 Task: Create List Payments in Board Newsletter Strategy to Workspace Information Security. Create List Refunds in Board Product Prototyping to Workspace Information Security. Create List Disputes in Board Product Pricing and Packaging Strategy to Workspace Information Security
Action: Mouse moved to (167, 130)
Screenshot: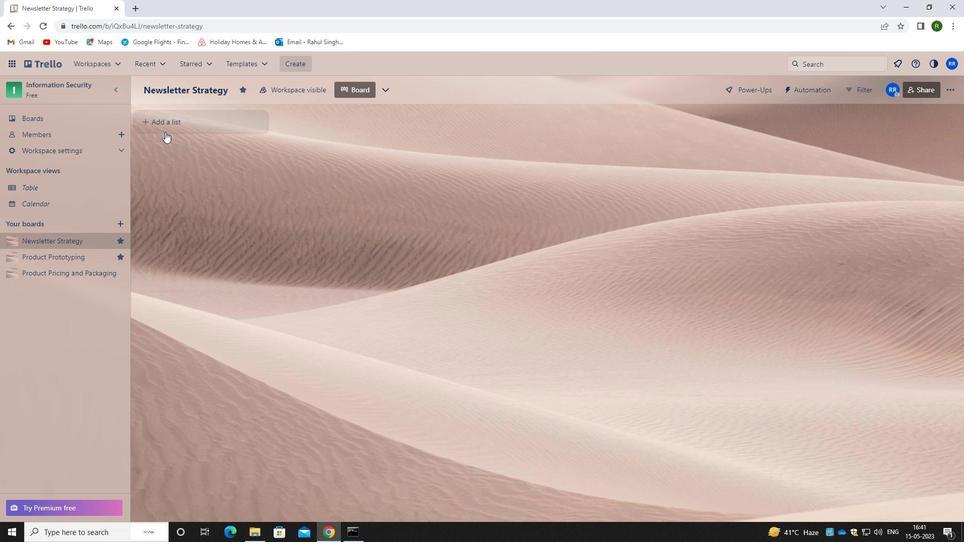 
Action: Mouse pressed left at (167, 130)
Screenshot: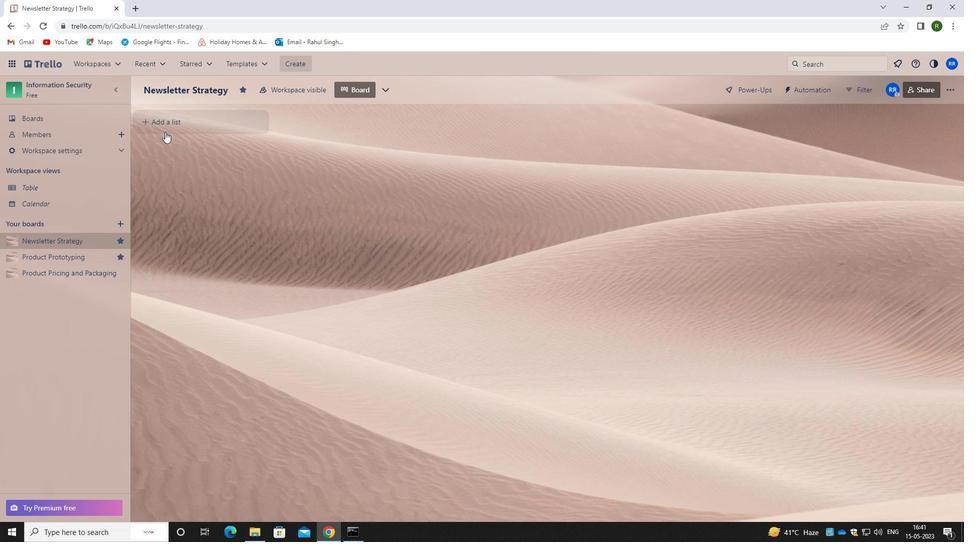 
Action: Mouse moved to (177, 120)
Screenshot: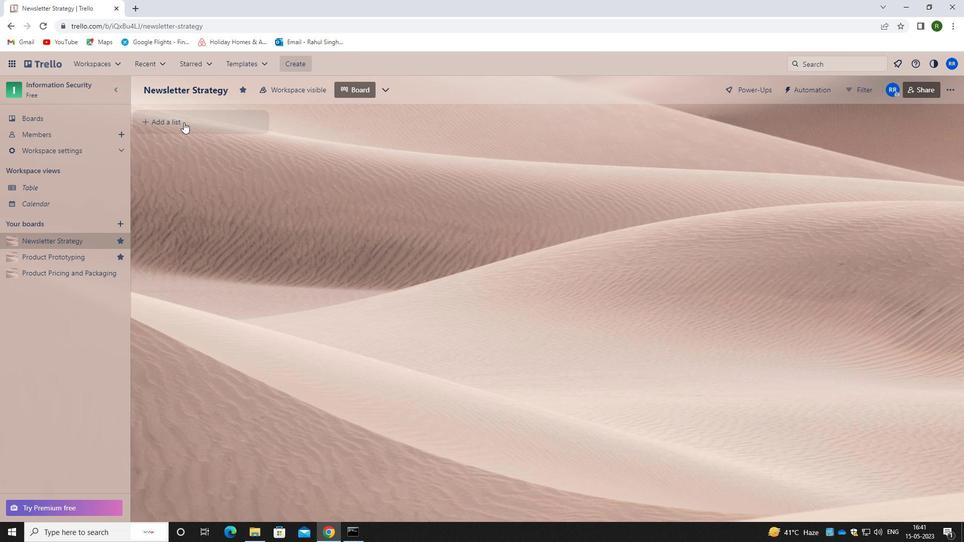 
Action: Mouse pressed left at (177, 120)
Screenshot: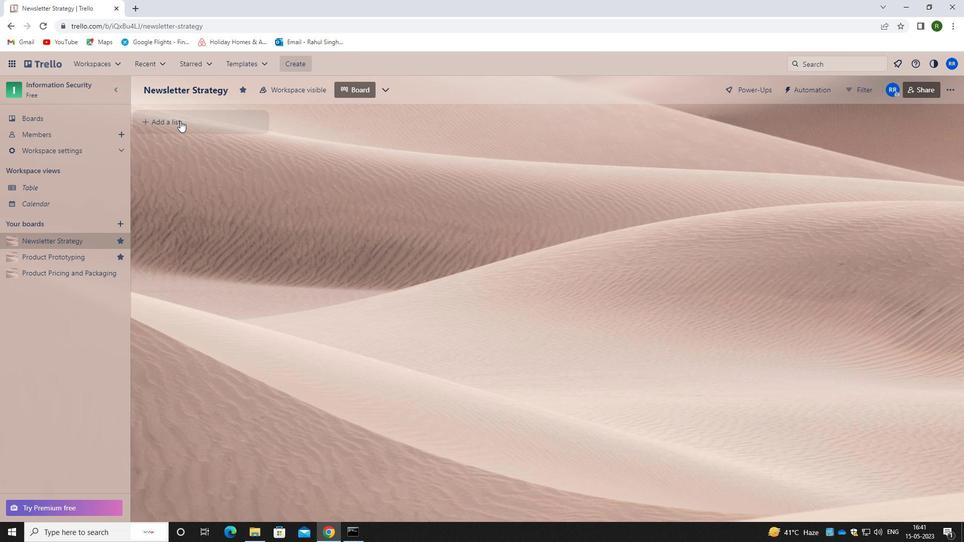 
Action: Mouse moved to (186, 126)
Screenshot: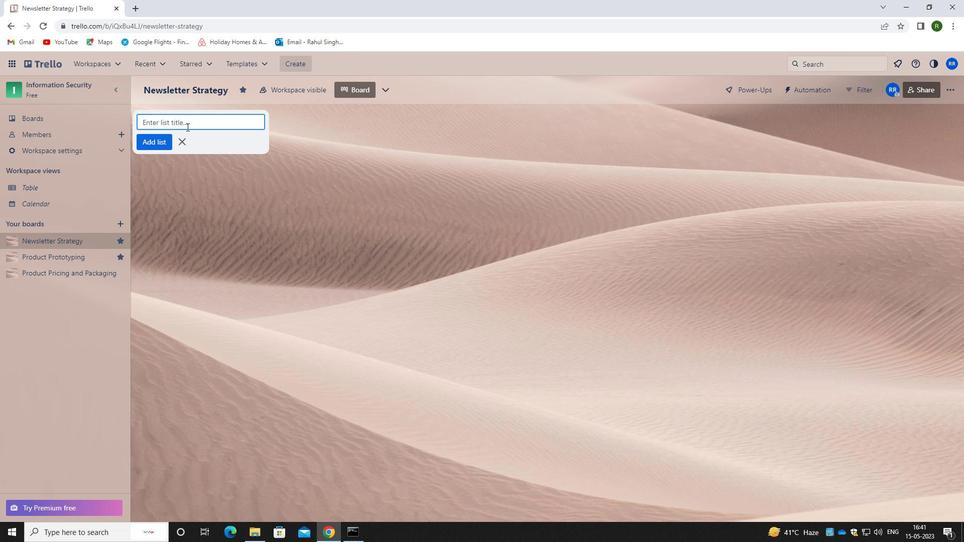 
Action: Key pressed <Key.caps_lock>p<Key.caps_lock>ayments
Screenshot: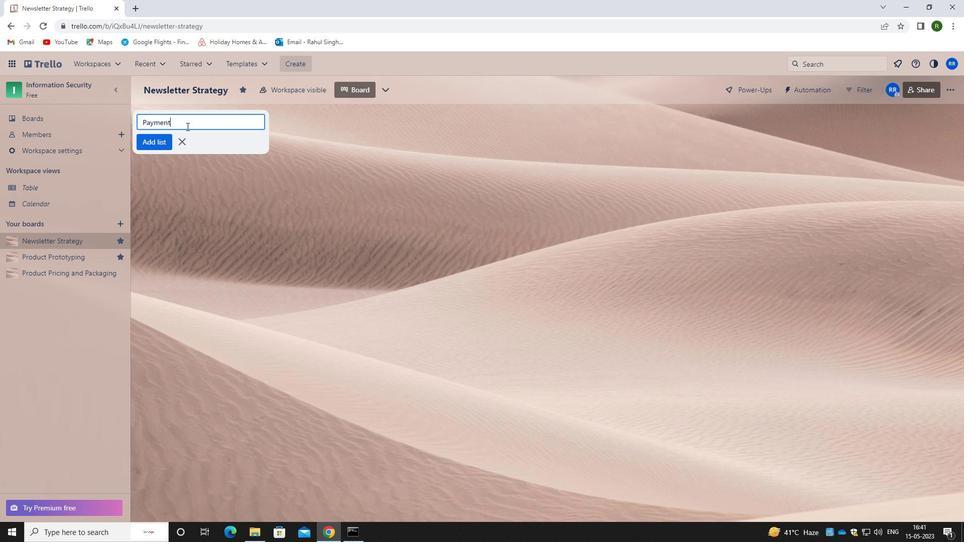 
Action: Mouse moved to (156, 142)
Screenshot: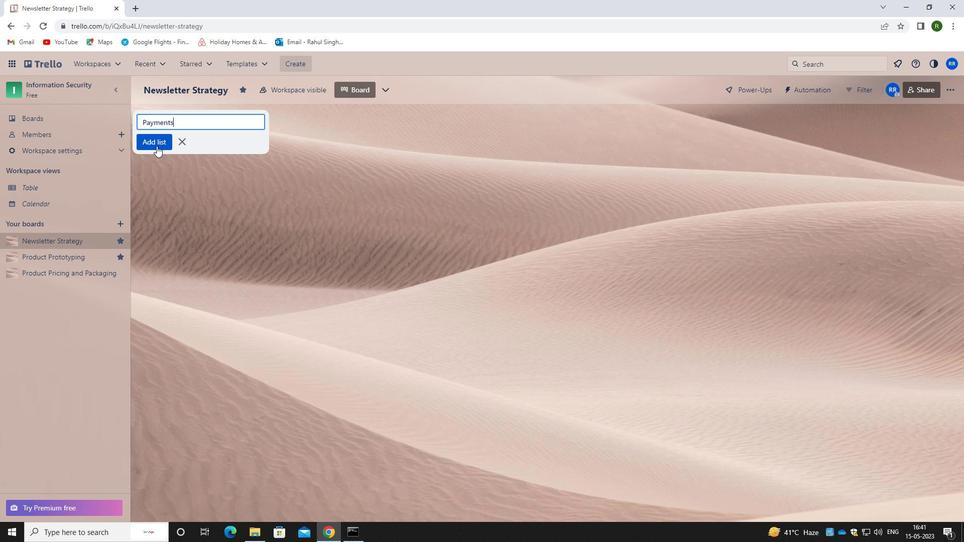 
Action: Mouse pressed left at (156, 142)
Screenshot: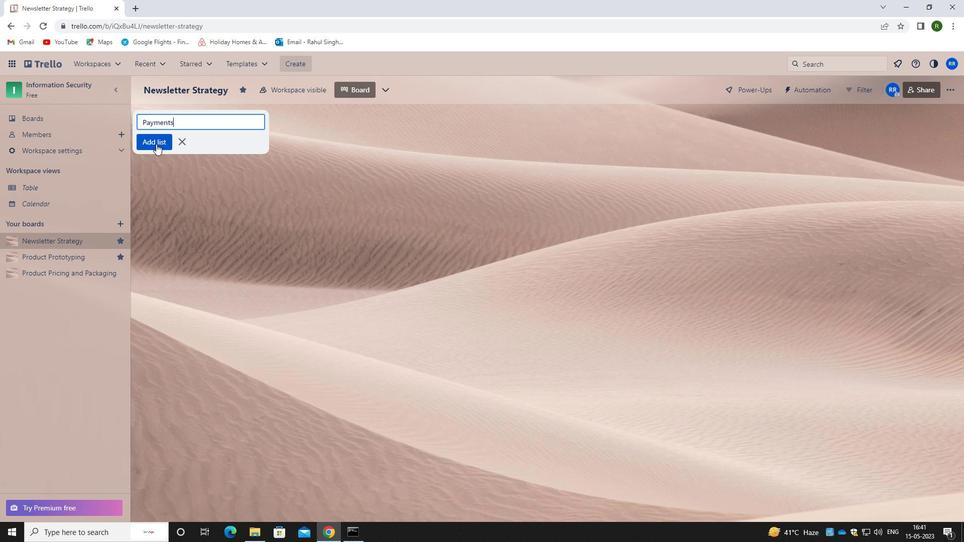 
Action: Mouse moved to (63, 264)
Screenshot: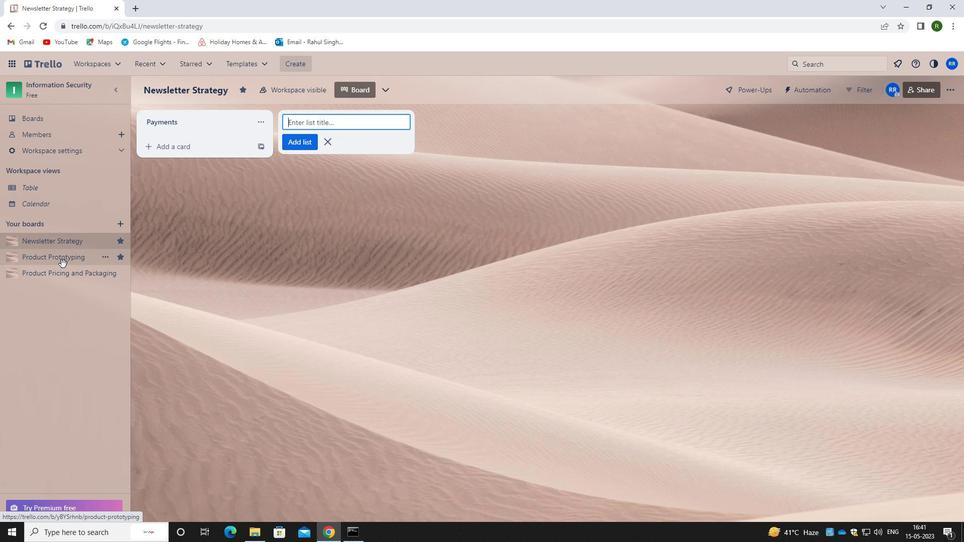 
Action: Mouse pressed left at (63, 264)
Screenshot: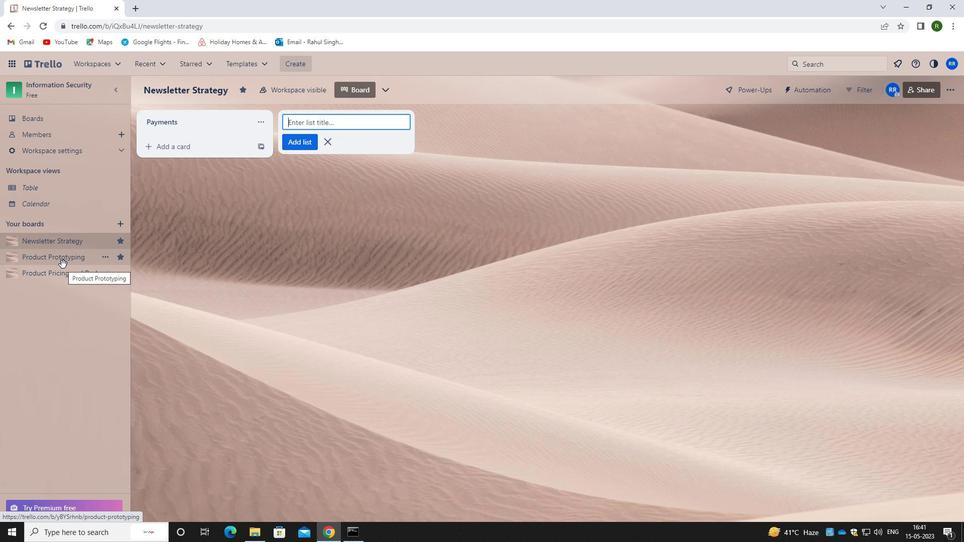 
Action: Mouse moved to (164, 122)
Screenshot: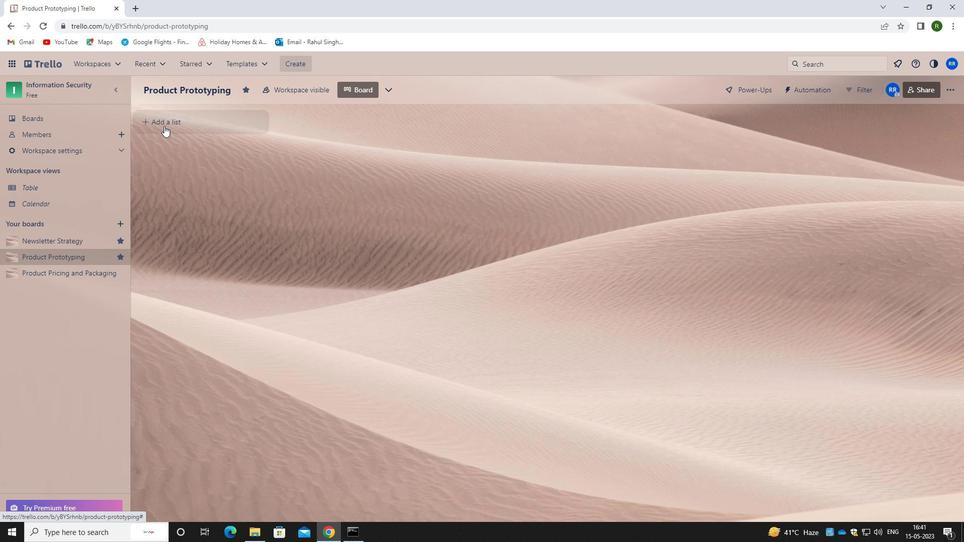 
Action: Mouse pressed left at (164, 122)
Screenshot: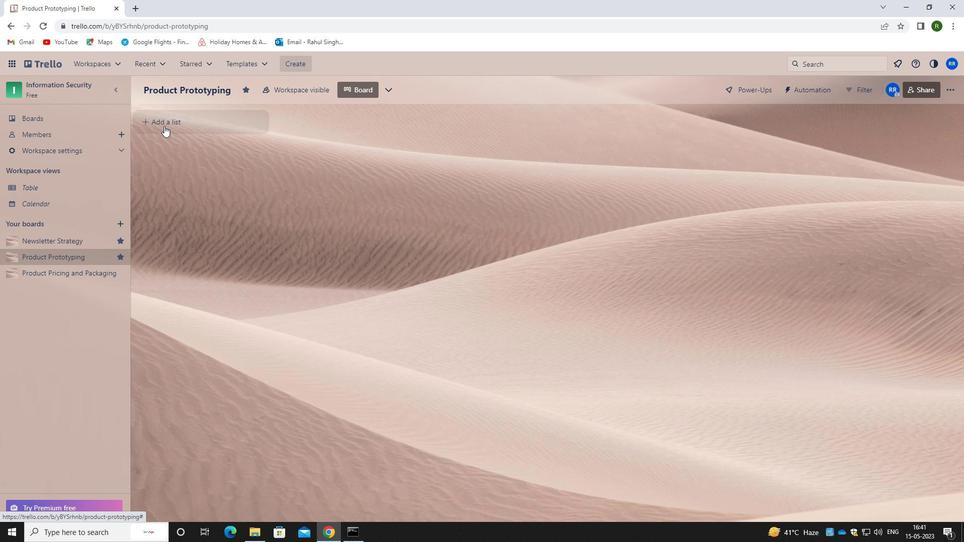 
Action: Mouse moved to (168, 119)
Screenshot: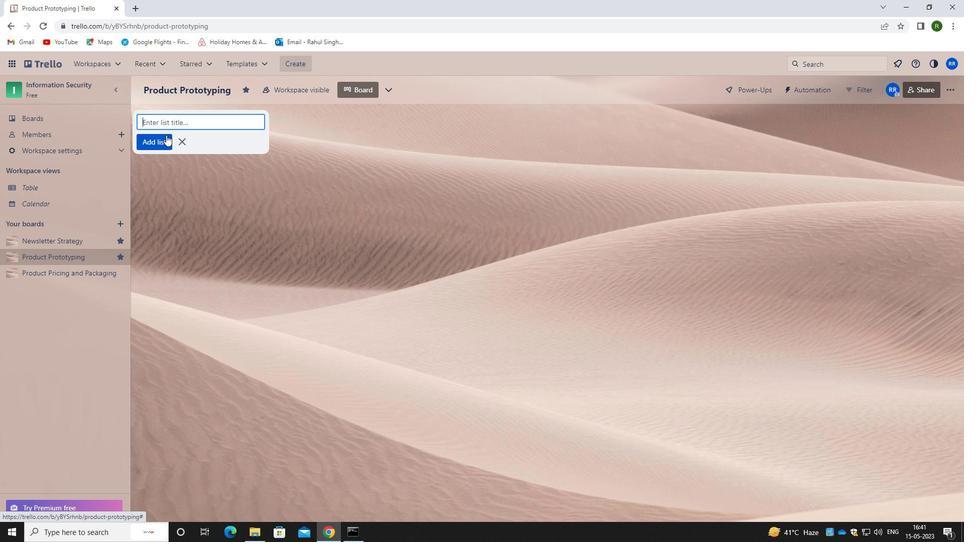 
Action: Key pressed <Key.caps_lock>r<Key.caps_lock>efunds
Screenshot: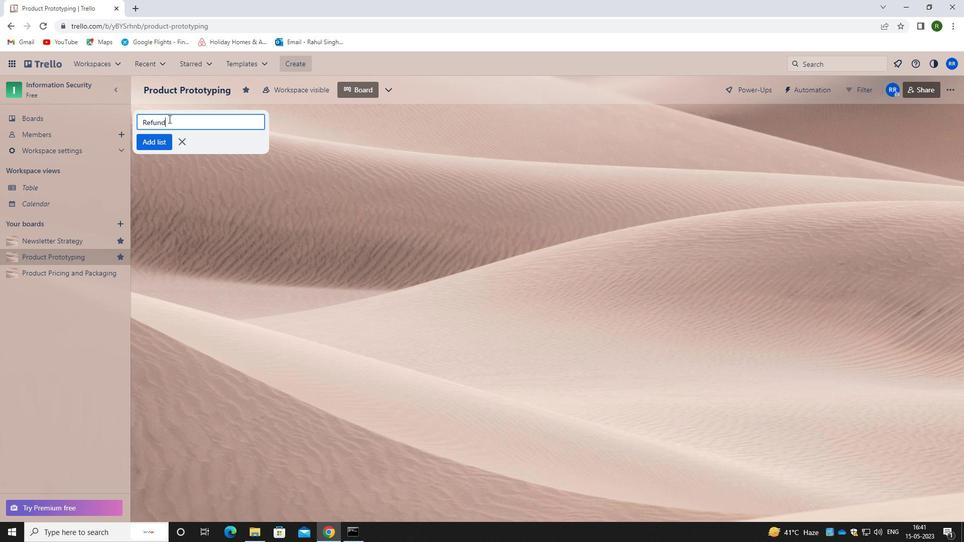 
Action: Mouse moved to (160, 140)
Screenshot: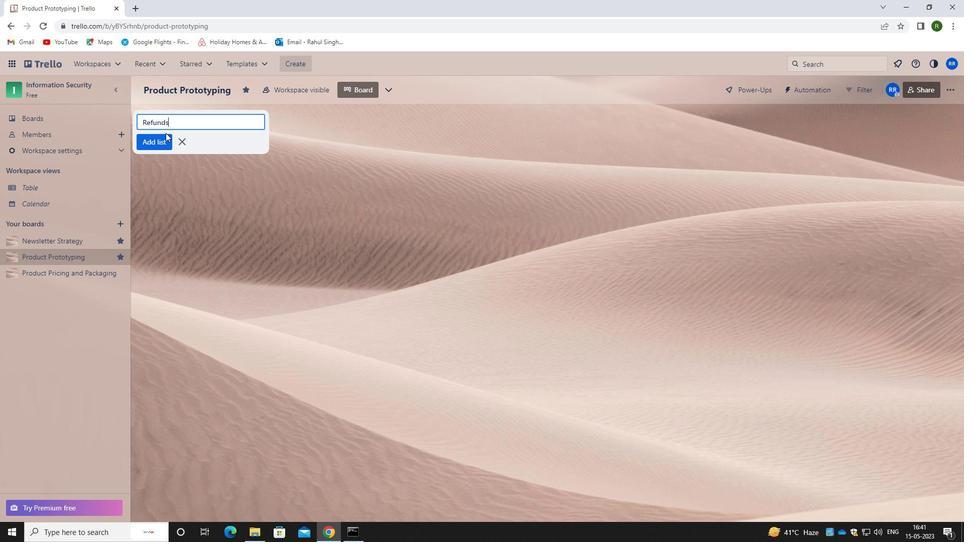 
Action: Mouse pressed left at (160, 140)
Screenshot: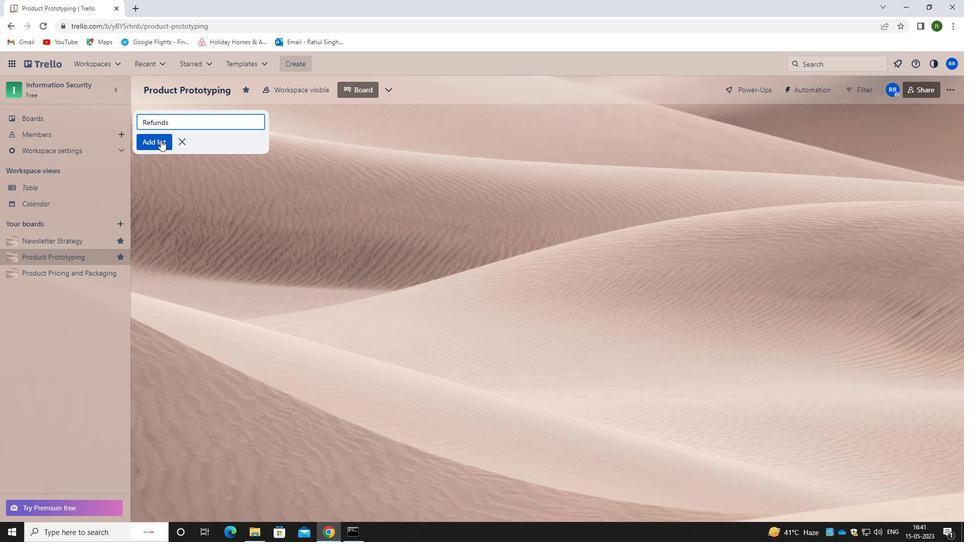 
Action: Mouse moved to (49, 275)
Screenshot: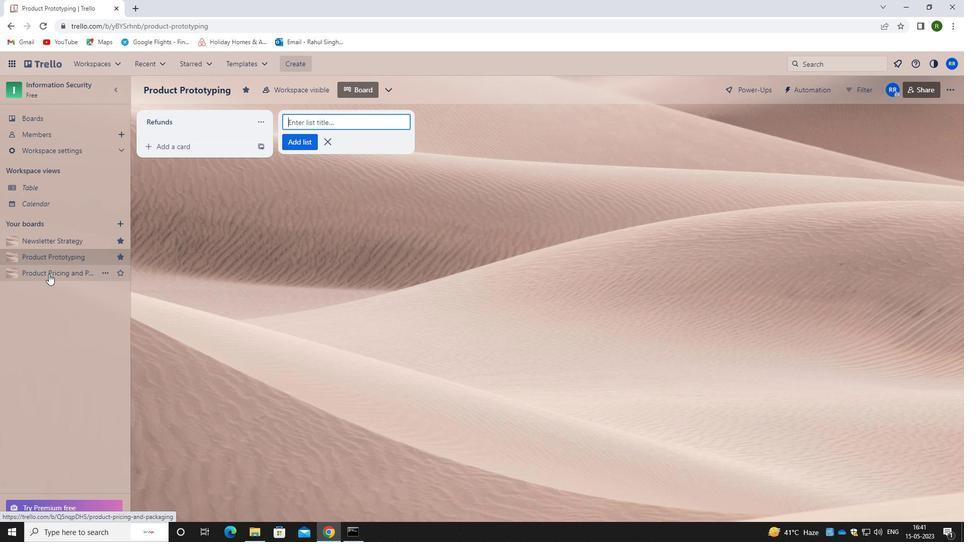 
Action: Mouse pressed left at (49, 275)
Screenshot: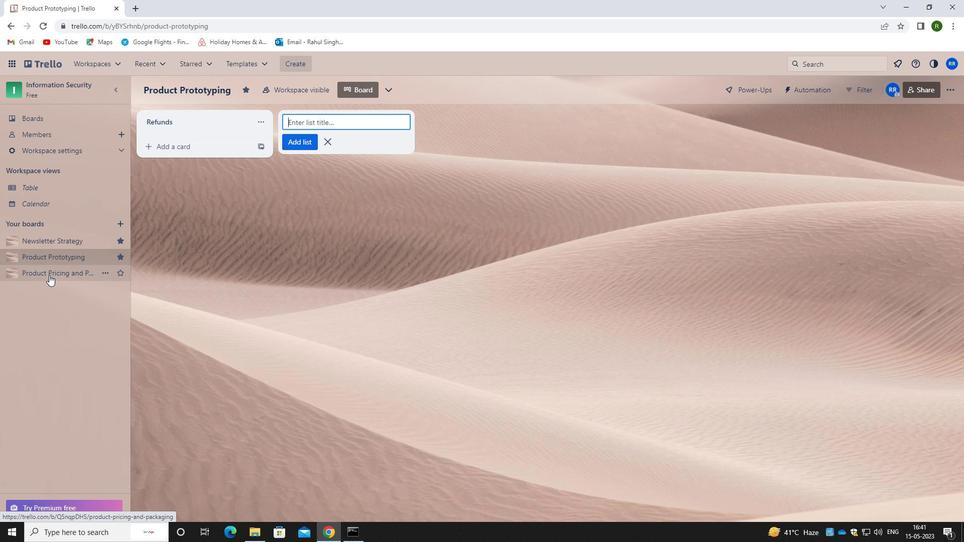 
Action: Mouse moved to (165, 122)
Screenshot: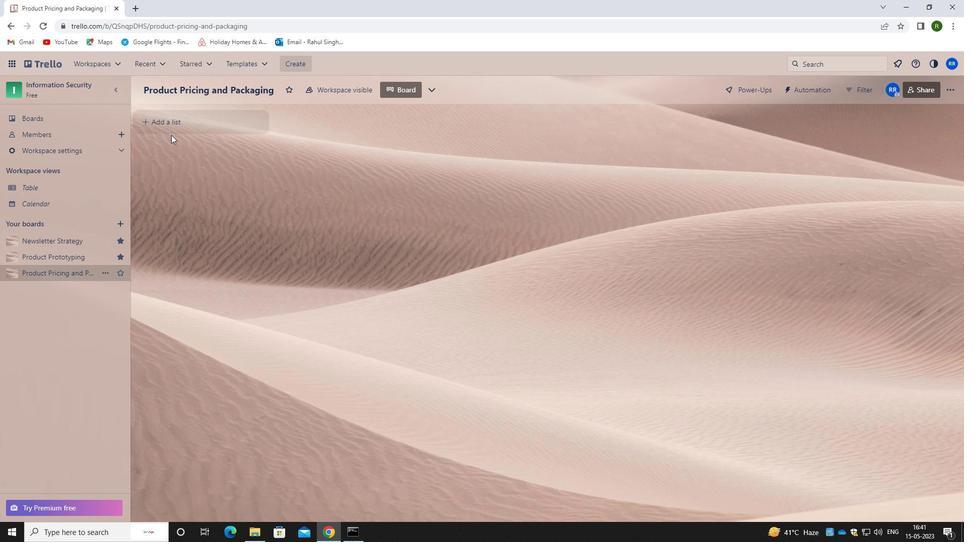 
Action: Mouse pressed left at (165, 122)
Screenshot: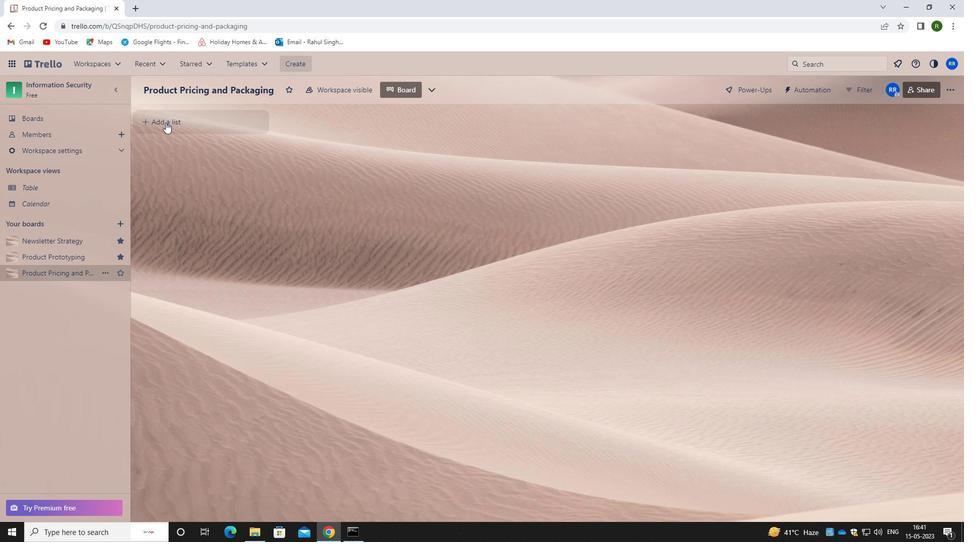 
Action: Mouse moved to (181, 124)
Screenshot: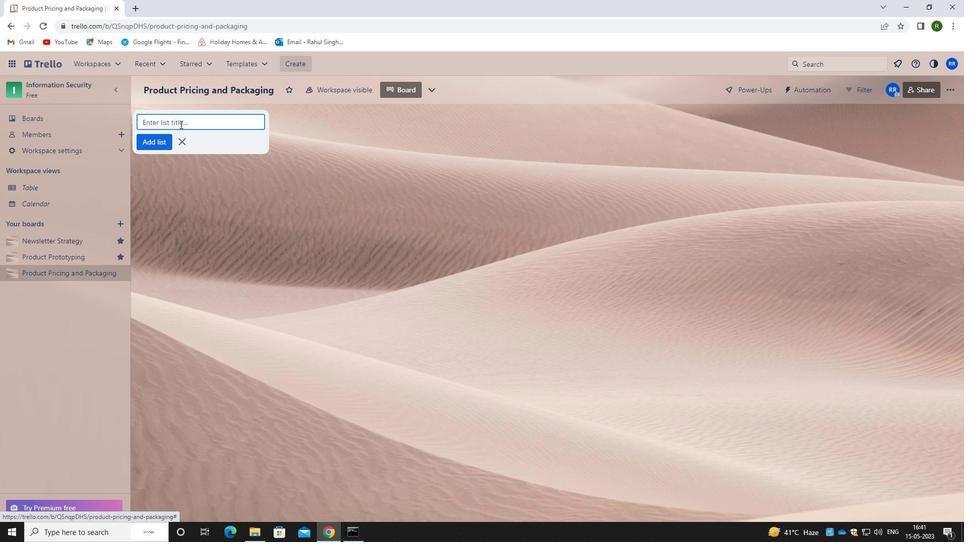 
Action: Key pressed <Key.caps_lock>d<Key.caps_lock>isputes
Screenshot: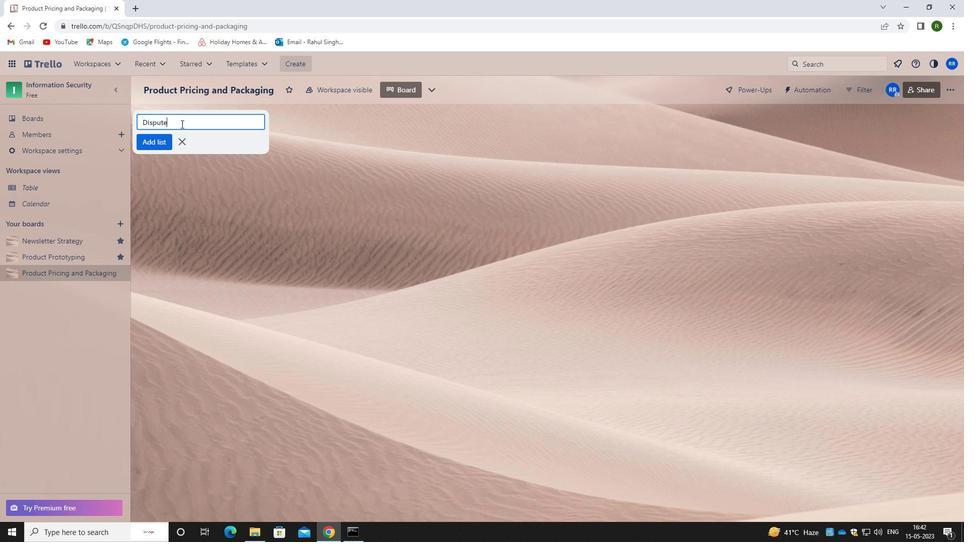
Action: Mouse moved to (154, 141)
Screenshot: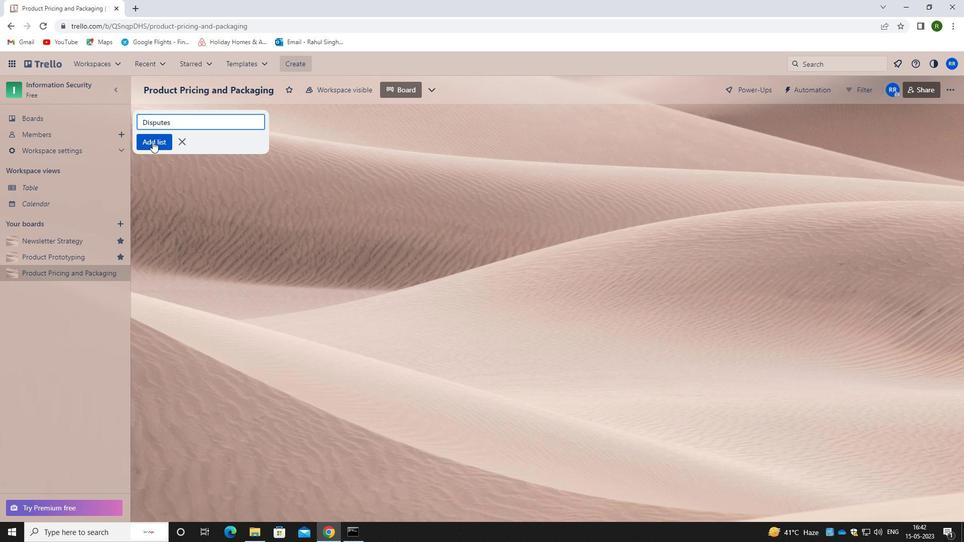
Action: Mouse pressed left at (154, 141)
Screenshot: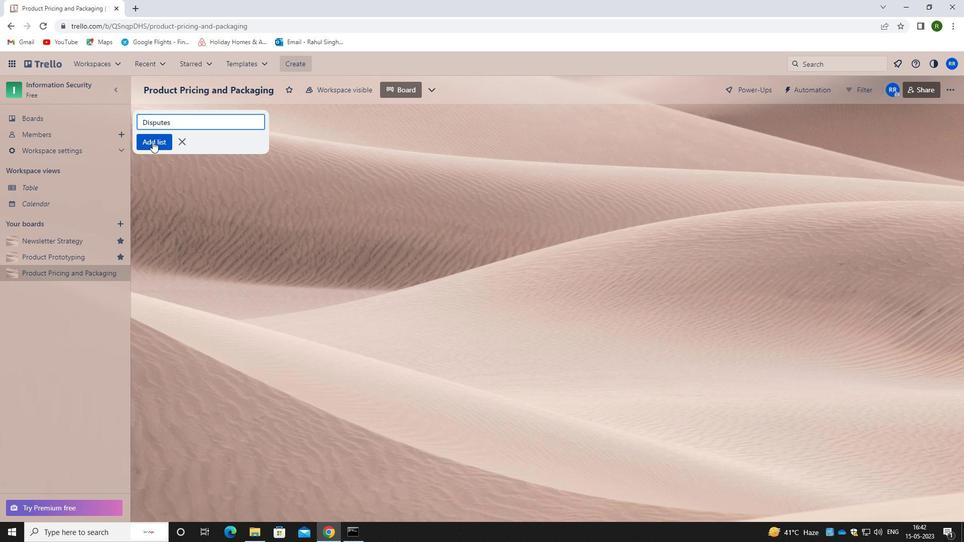 
Action: Mouse moved to (180, 235)
Screenshot: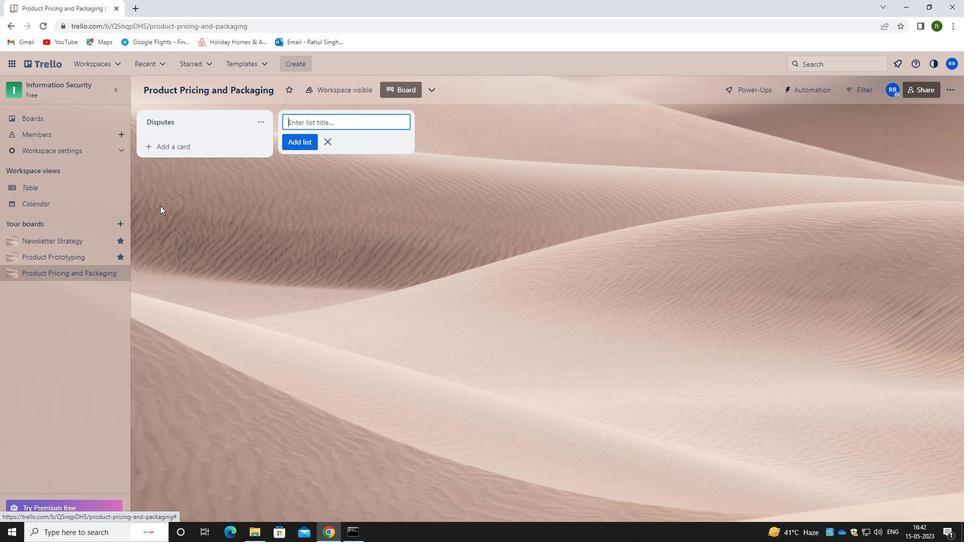 
Action: Mouse pressed left at (180, 235)
Screenshot: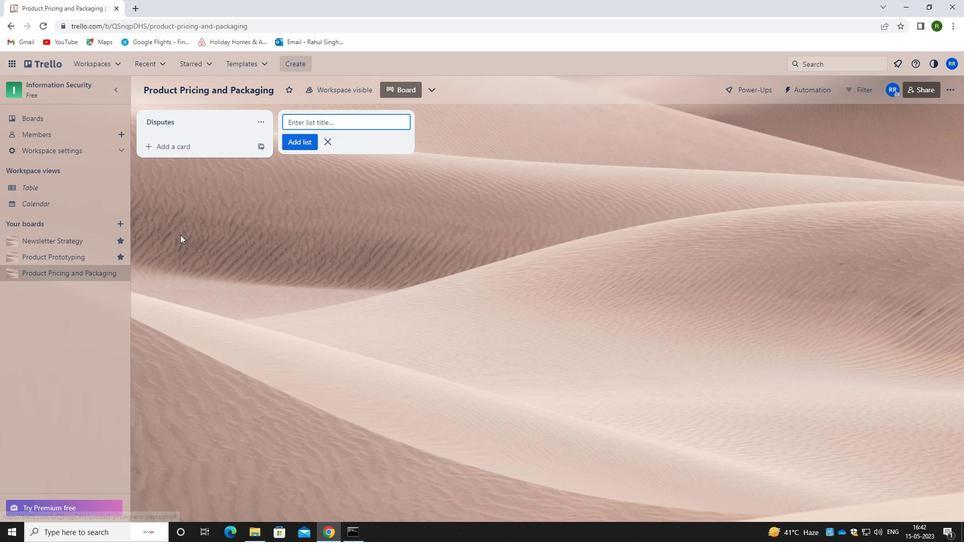 
Action: Mouse moved to (82, 244)
Screenshot: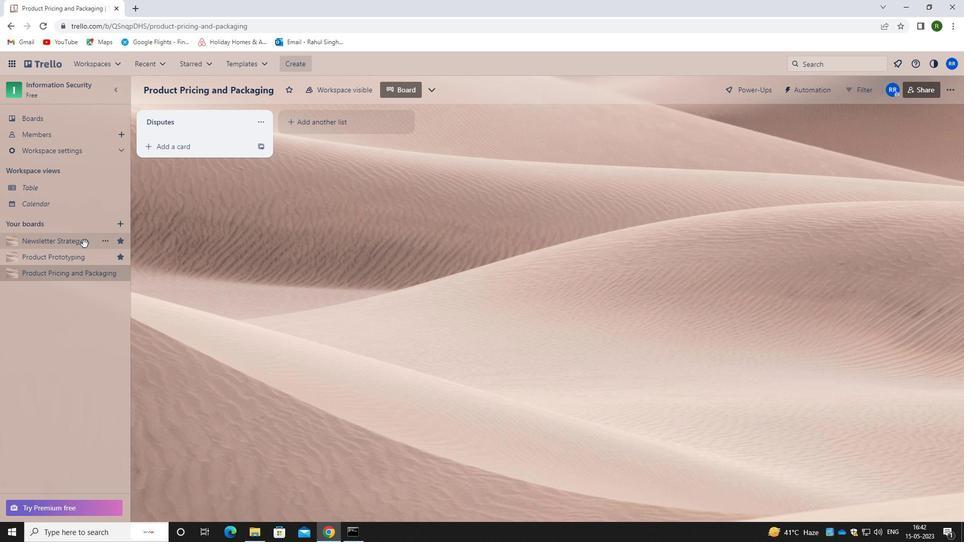 
